 Task: Look for products with berry flavor.
Action: Mouse pressed left at (21, 106)
Screenshot: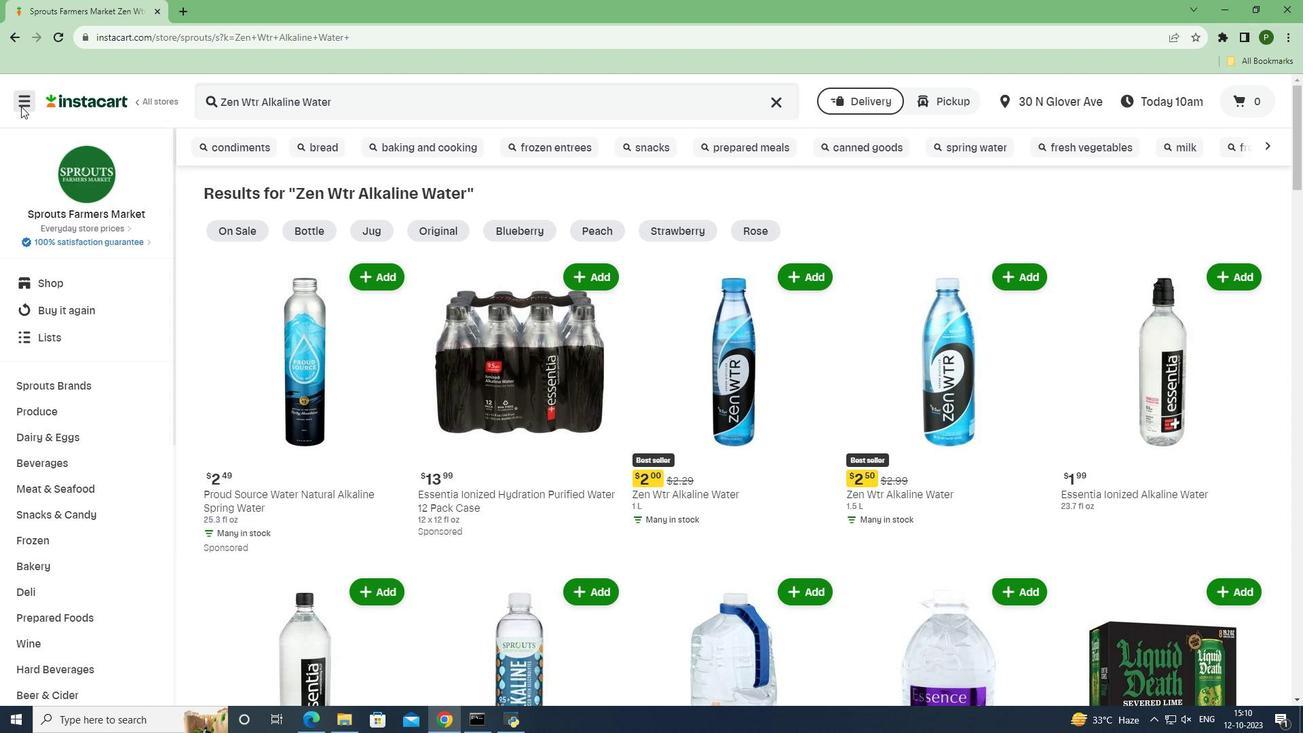 
Action: Mouse moved to (61, 359)
Screenshot: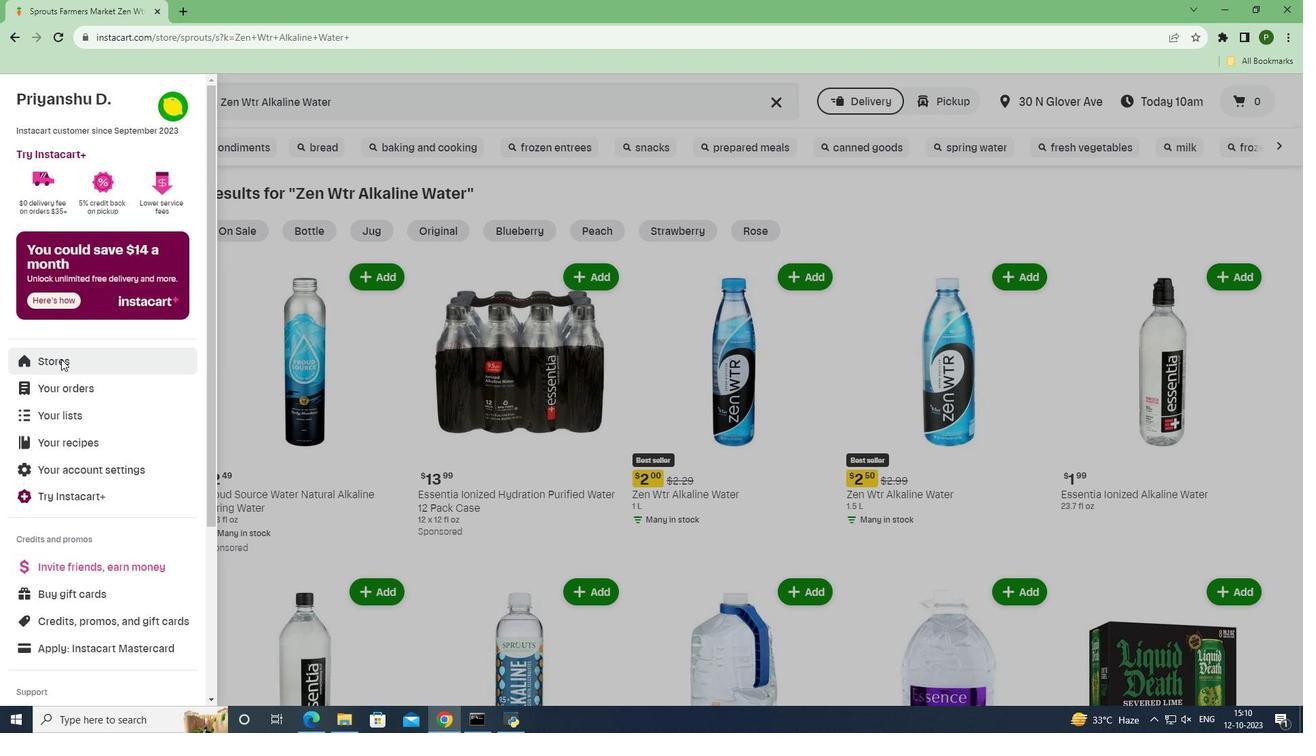 
Action: Mouse pressed left at (61, 359)
Screenshot: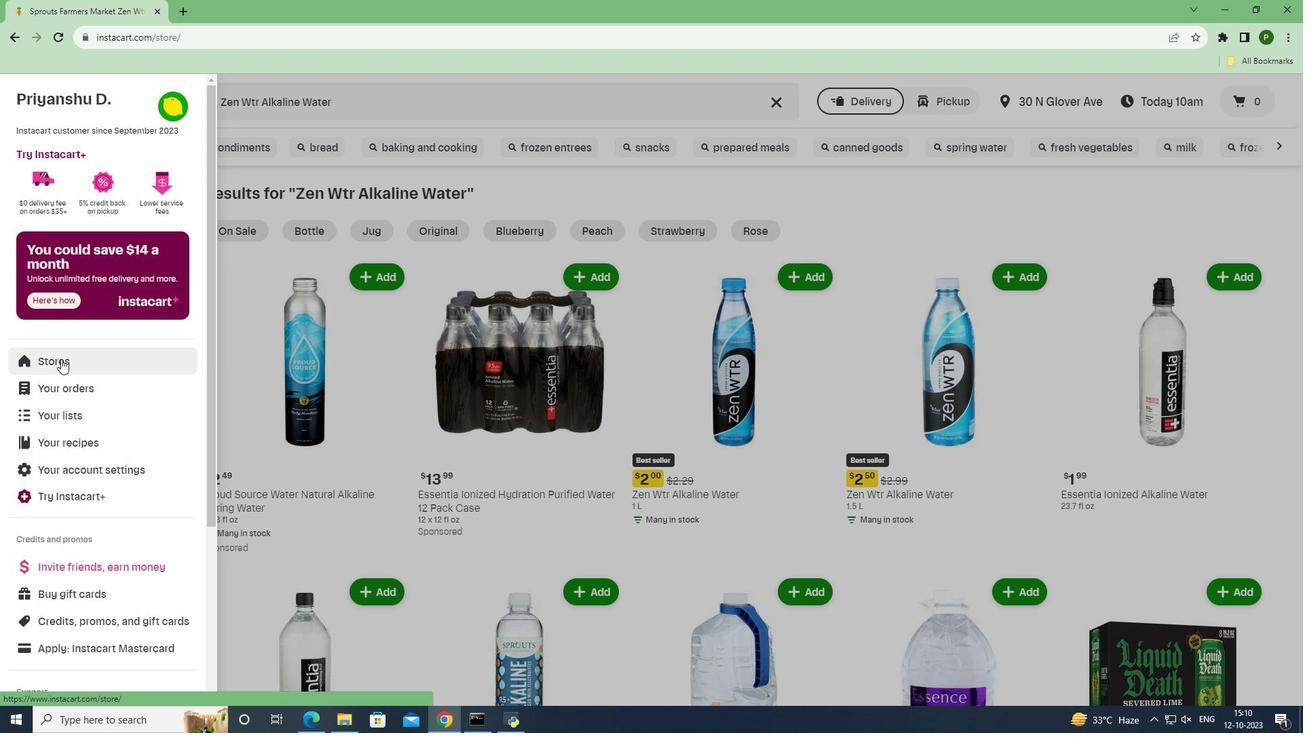 
Action: Mouse moved to (291, 159)
Screenshot: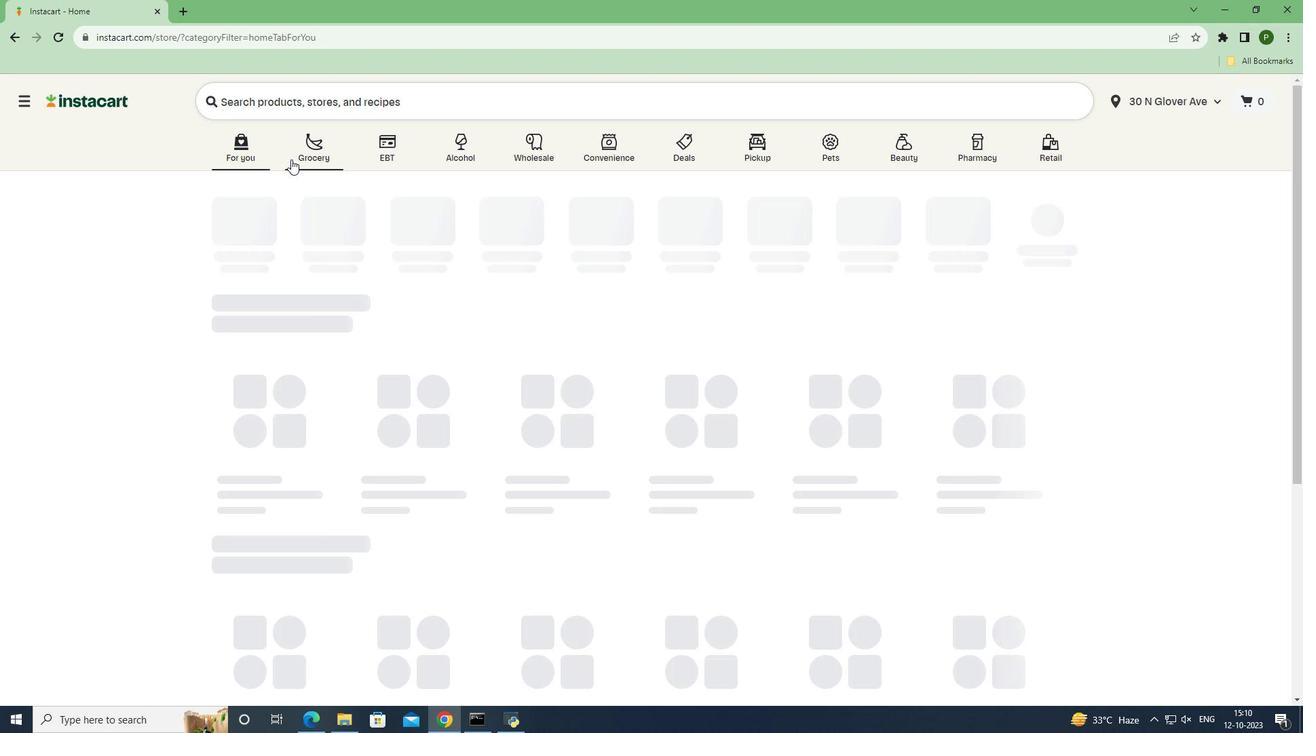 
Action: Mouse pressed left at (291, 159)
Screenshot: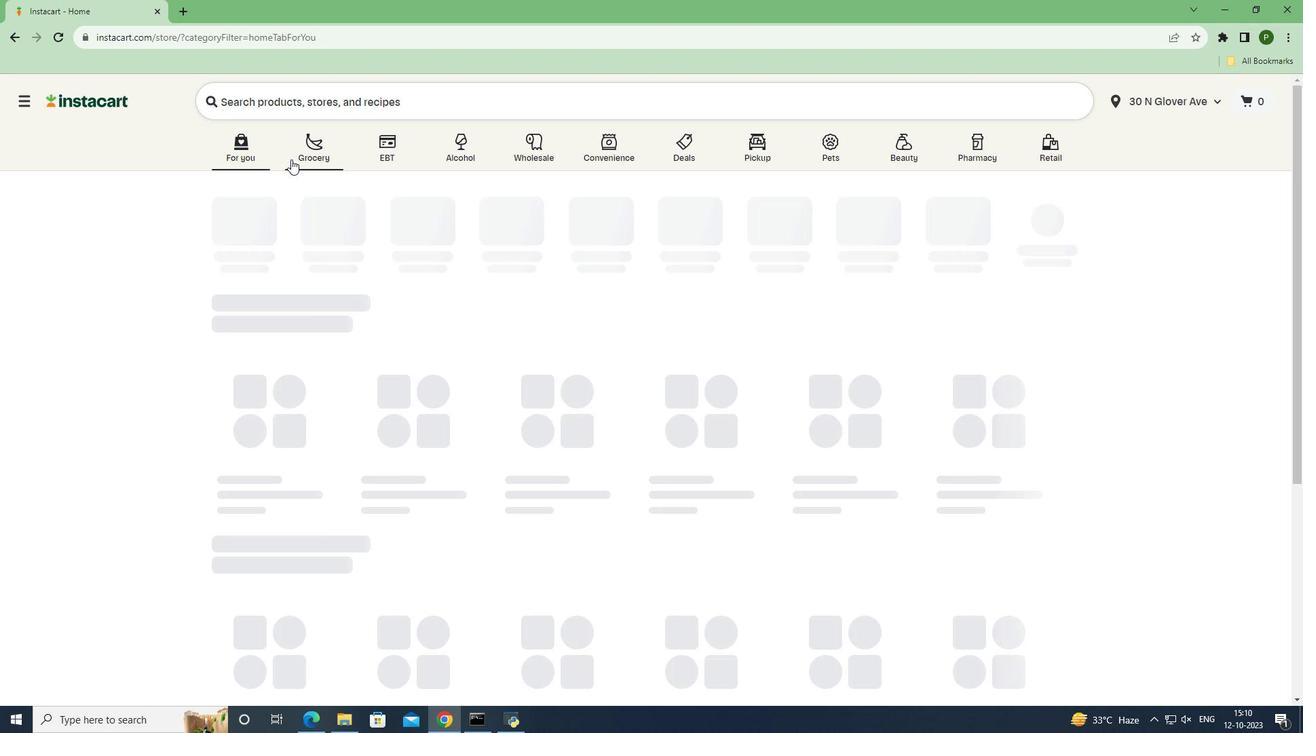 
Action: Mouse moved to (552, 310)
Screenshot: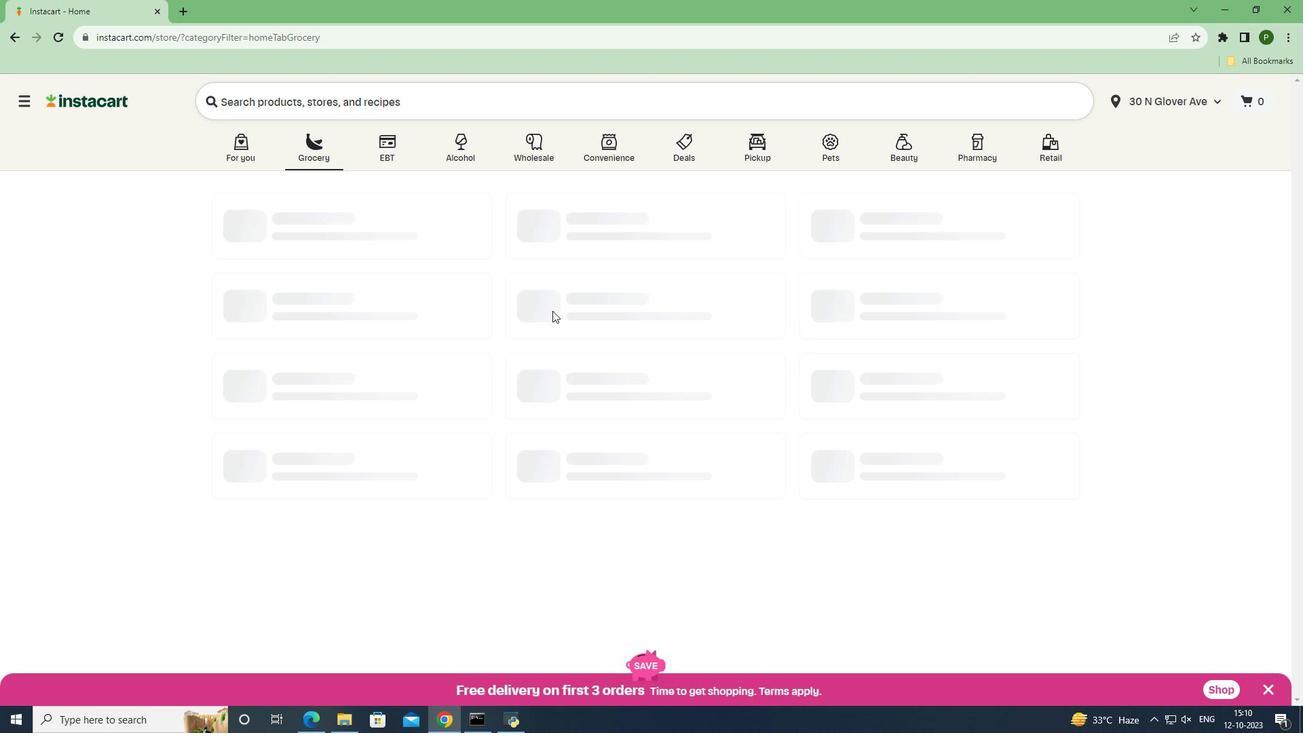
Action: Mouse pressed left at (552, 310)
Screenshot: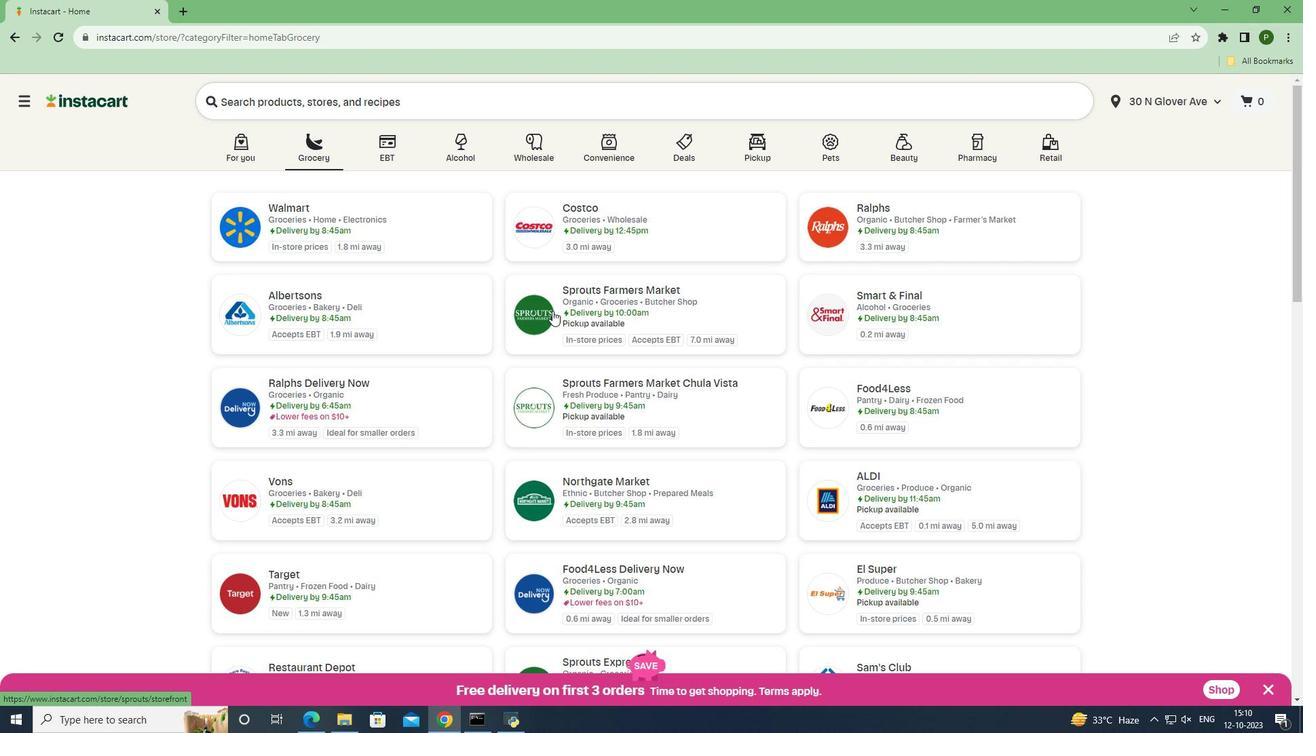 
Action: Mouse moved to (70, 473)
Screenshot: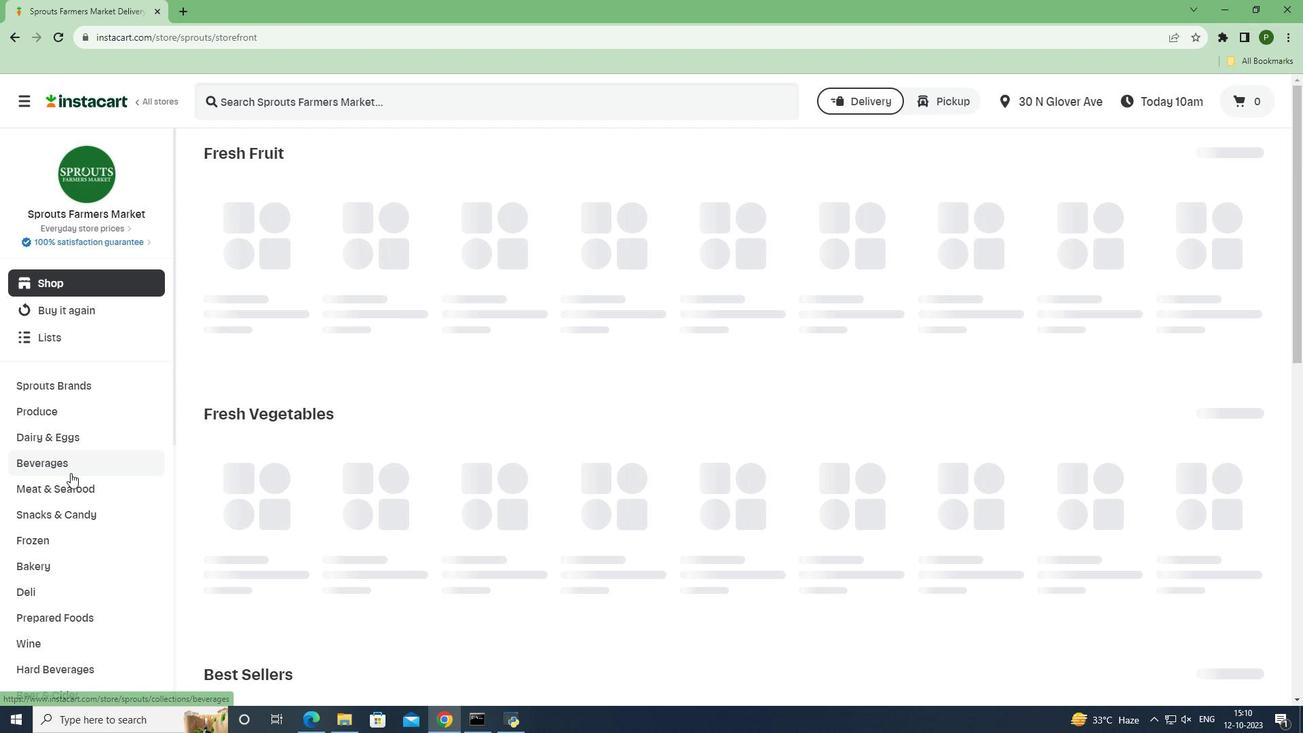 
Action: Mouse pressed left at (70, 473)
Screenshot: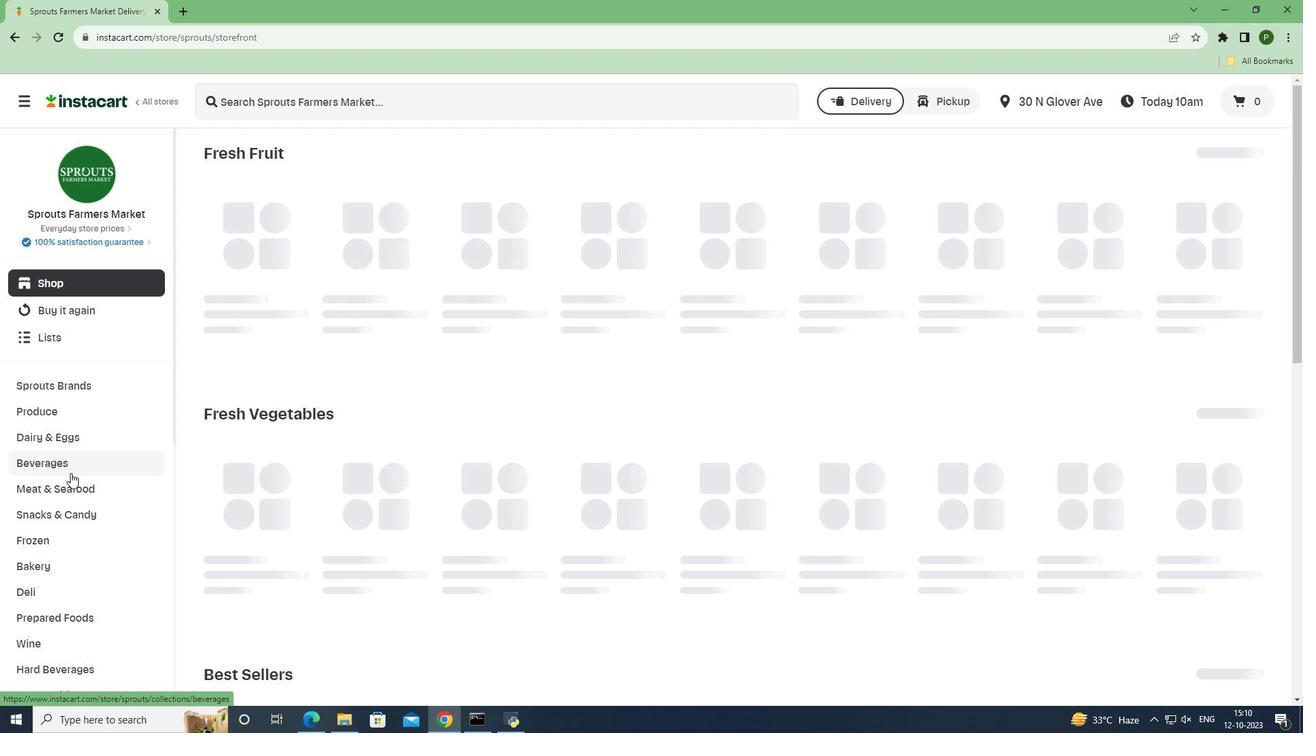 
Action: Mouse moved to (721, 183)
Screenshot: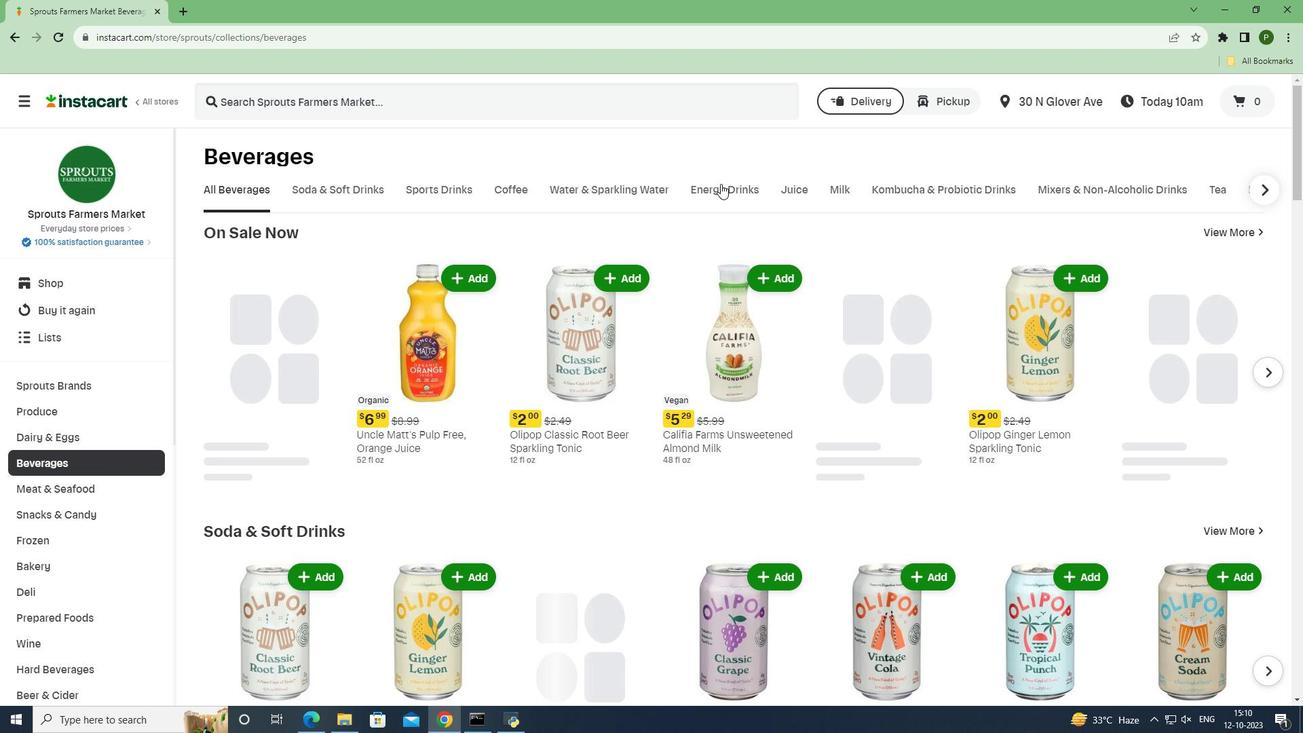 
Action: Mouse pressed left at (721, 183)
Screenshot: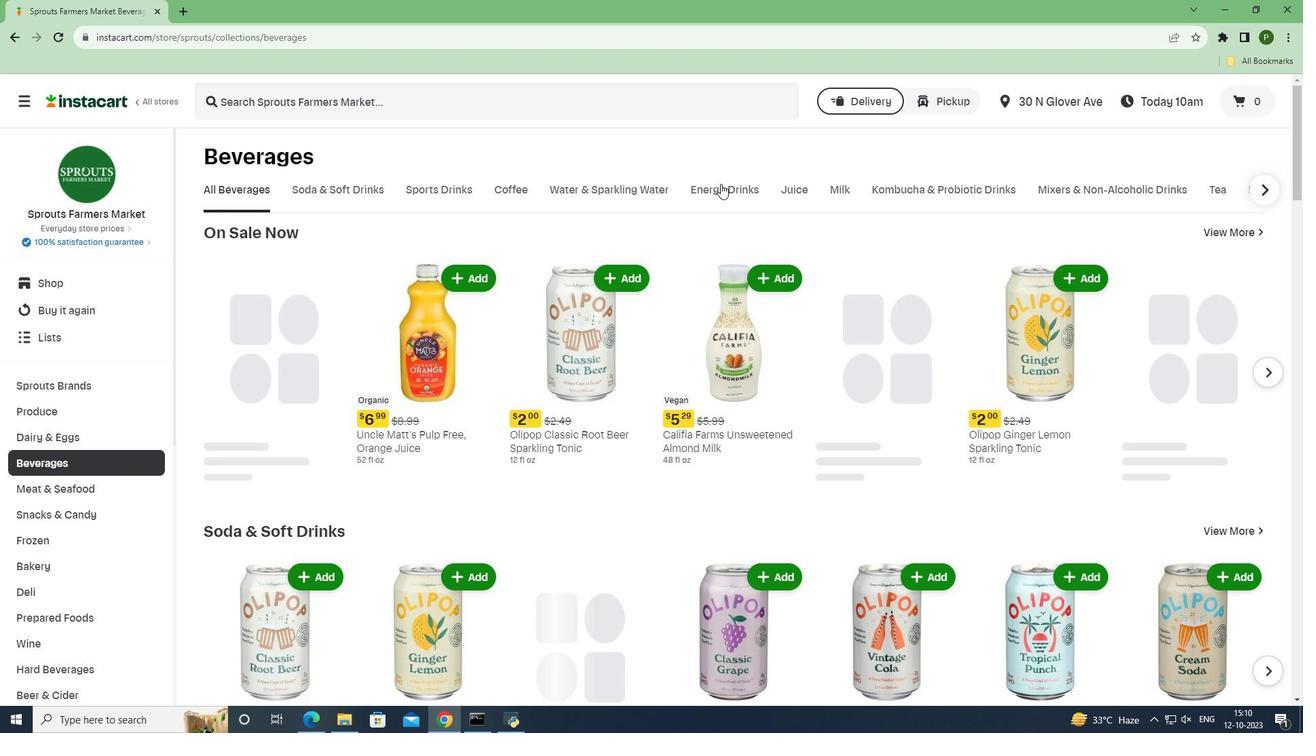 
Action: Mouse moved to (249, 237)
Screenshot: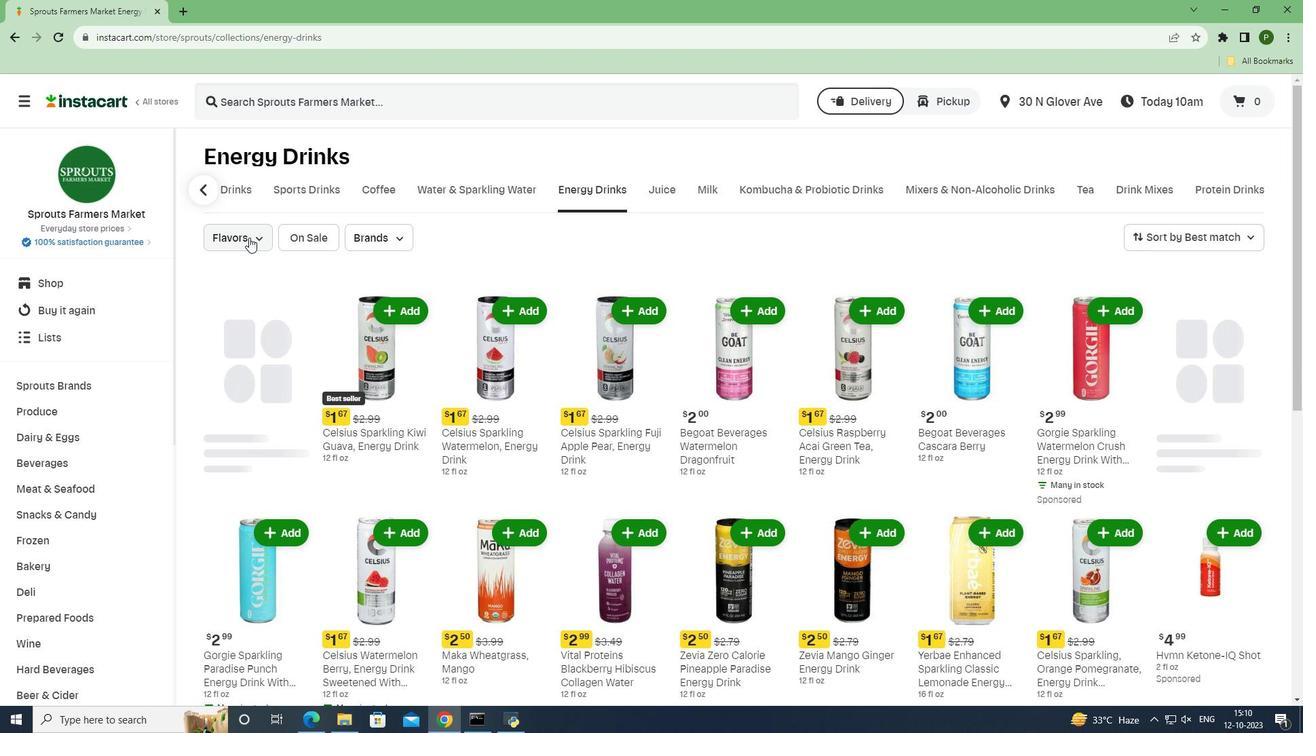 
Action: Mouse pressed left at (249, 237)
Screenshot: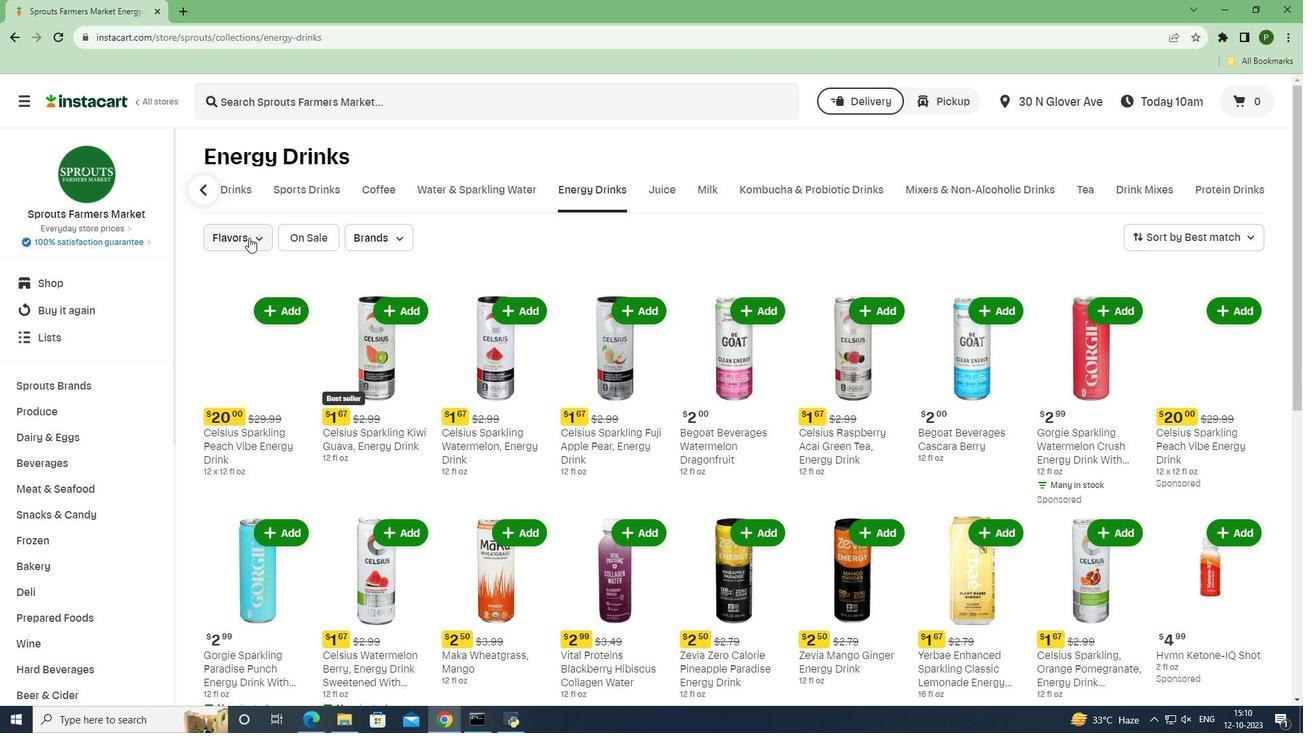 
Action: Mouse moved to (262, 281)
Screenshot: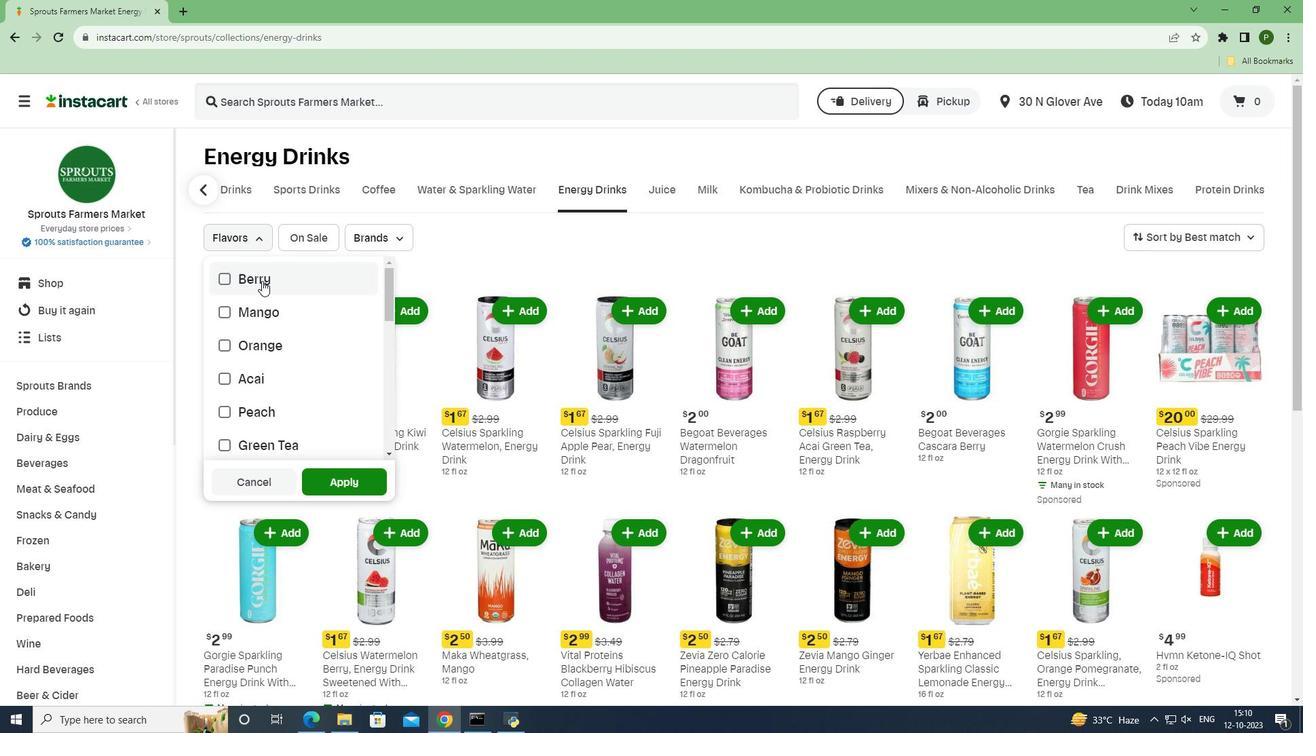 
Action: Mouse pressed left at (262, 281)
Screenshot: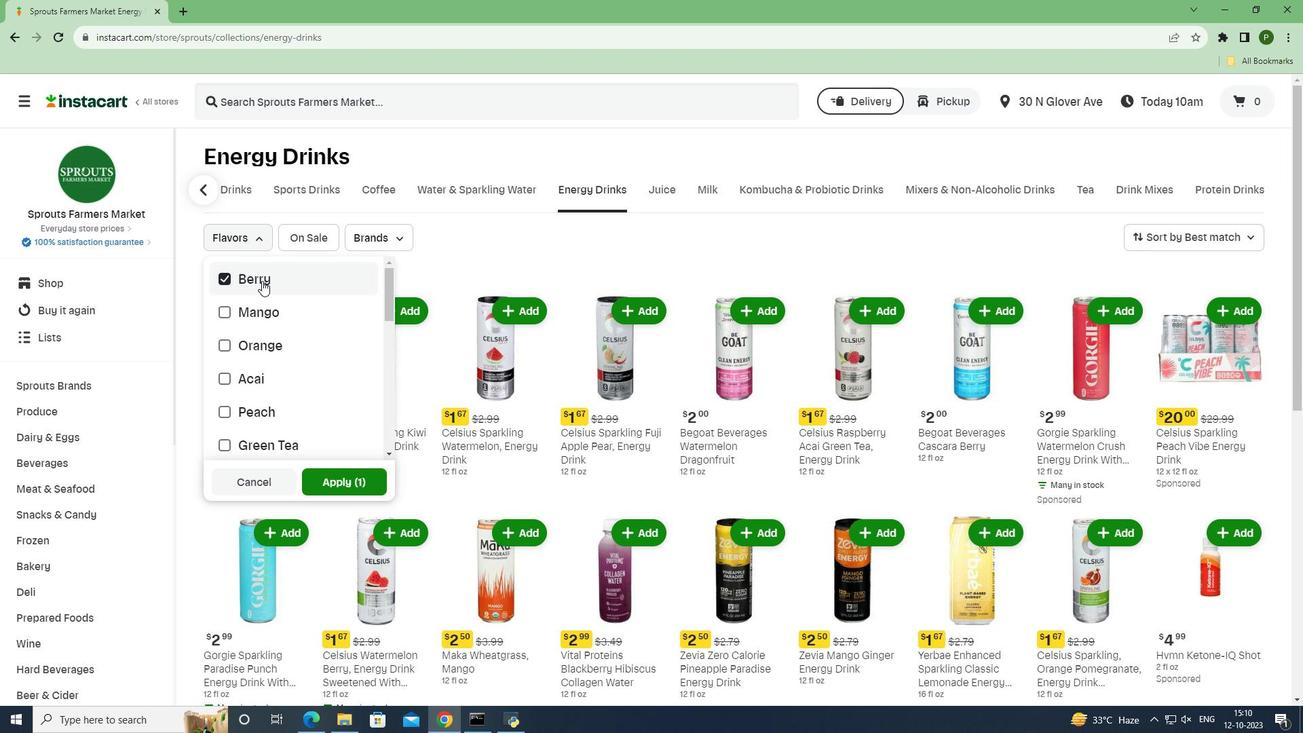 
Action: Mouse moved to (338, 472)
Screenshot: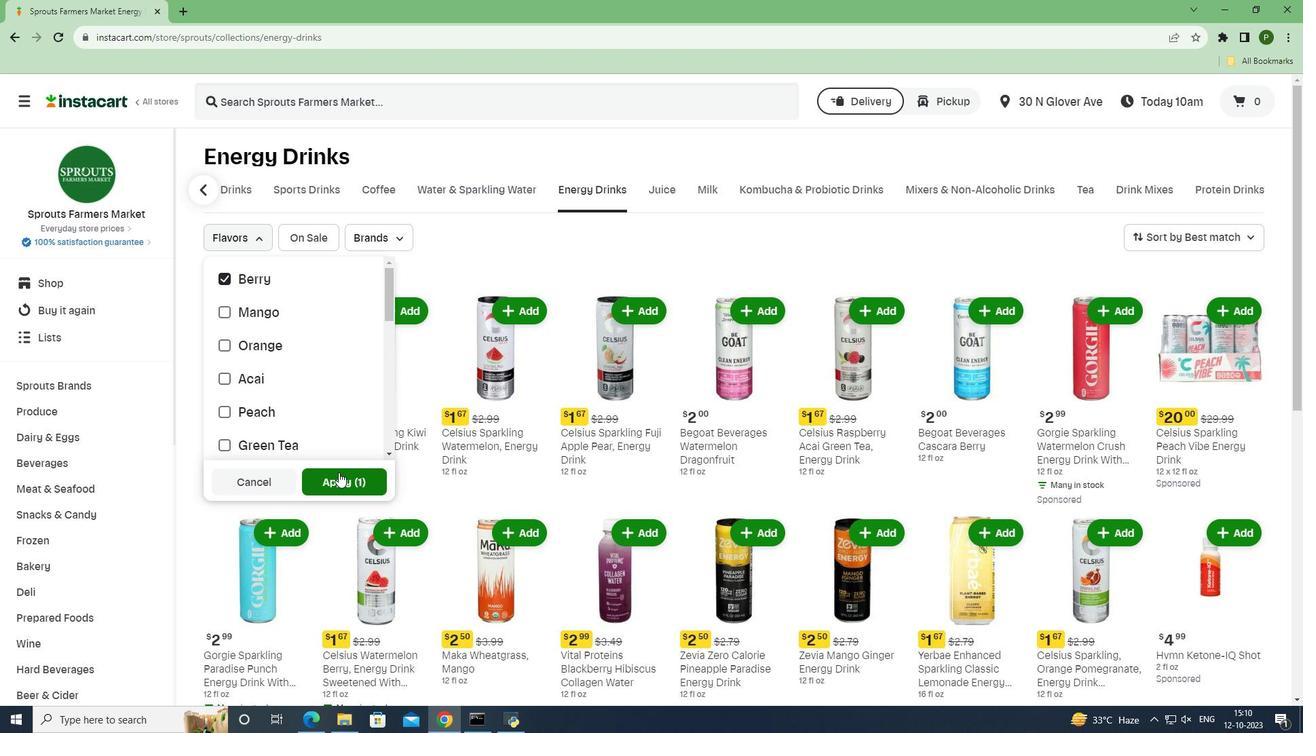 
Action: Mouse pressed left at (338, 472)
Screenshot: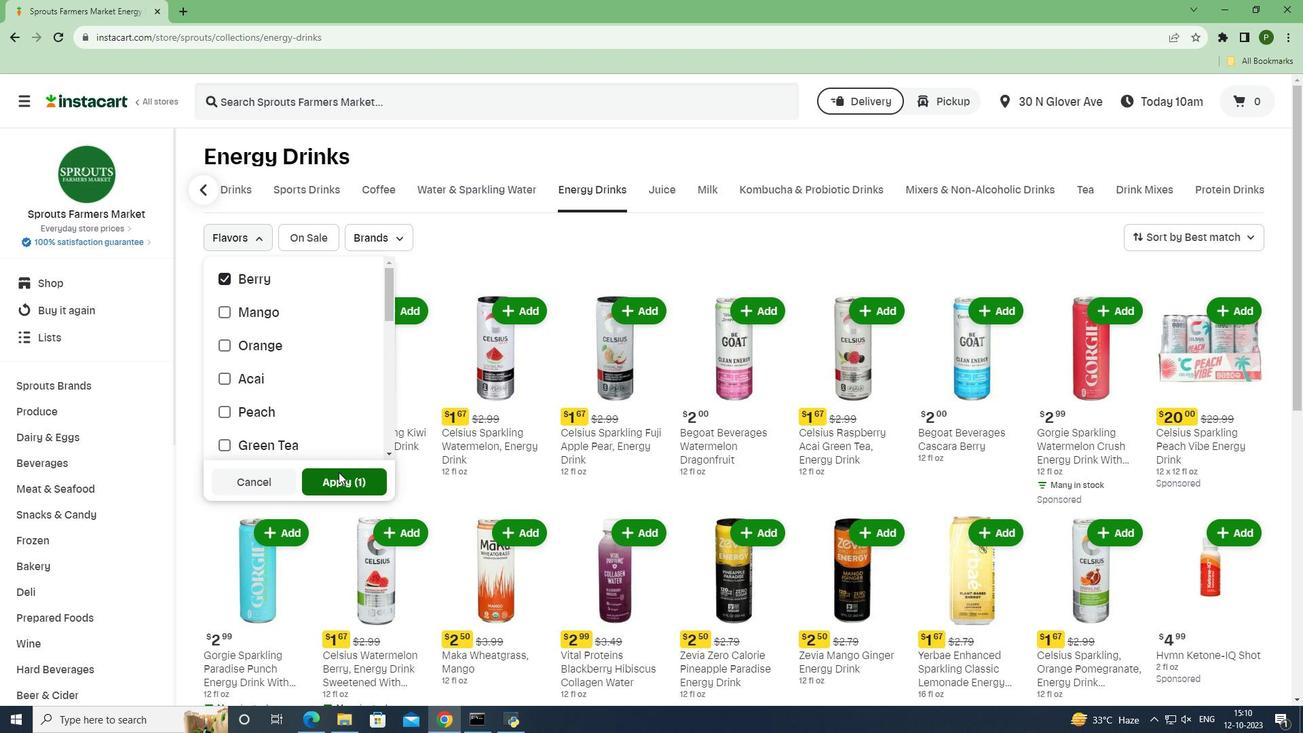 
Action: Mouse moved to (553, 519)
Screenshot: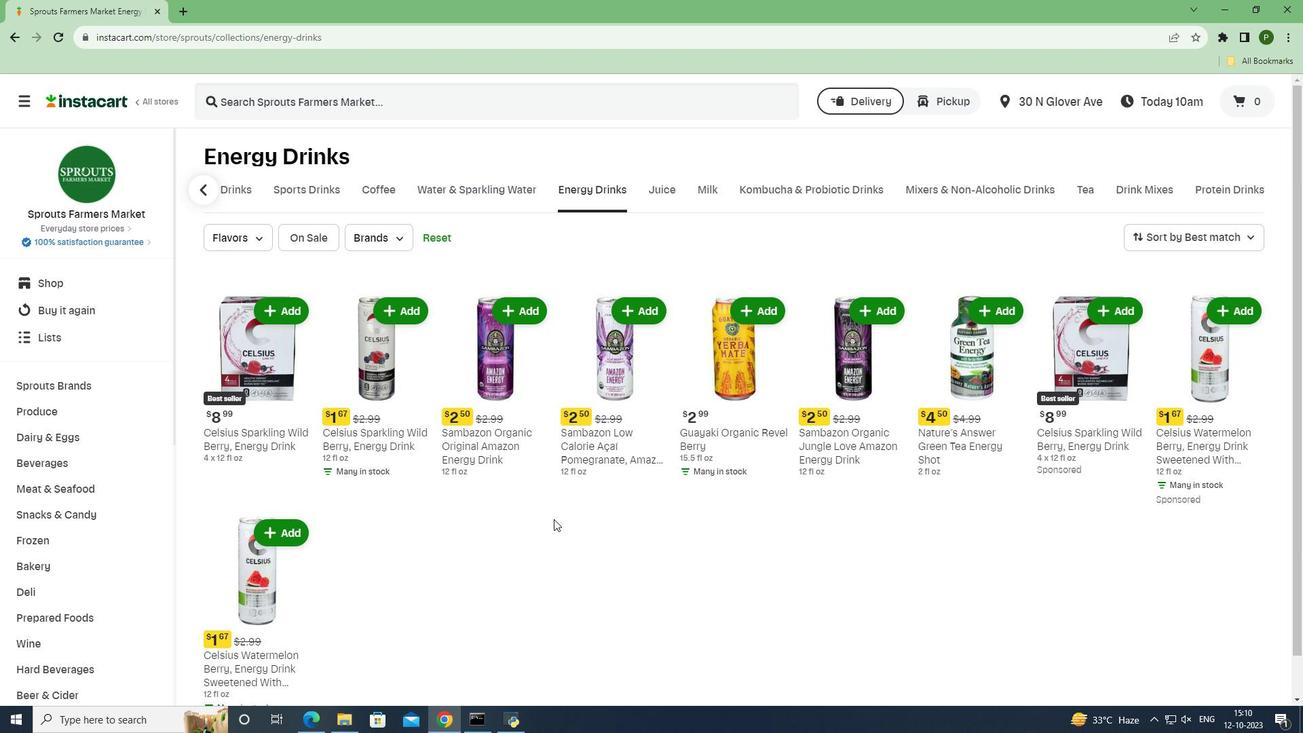 
